 Task: Set the repository access to all repositories for new dependabot secret in the organization "Mark56711".
Action: Mouse moved to (991, 79)
Screenshot: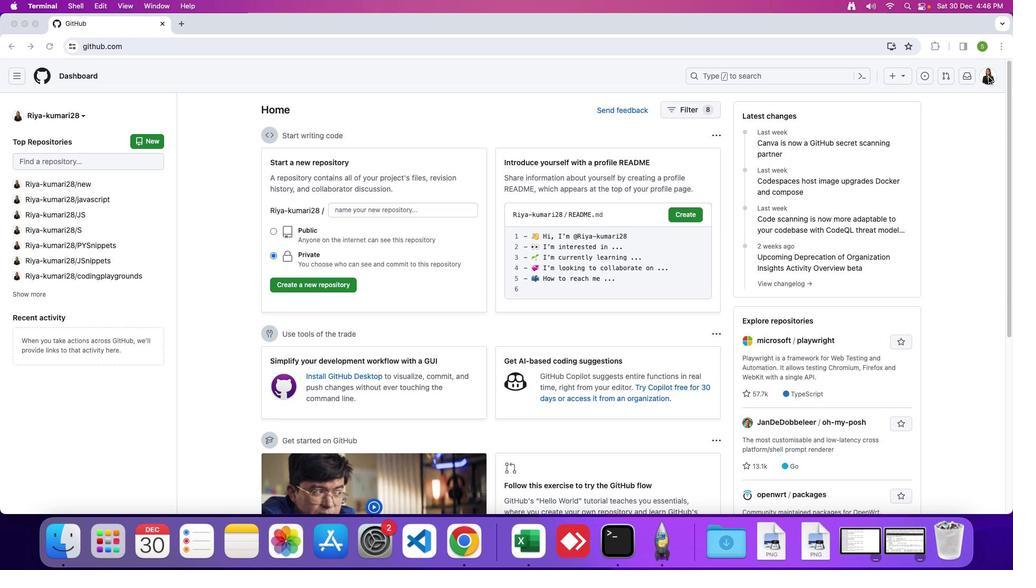 
Action: Mouse pressed left at (991, 79)
Screenshot: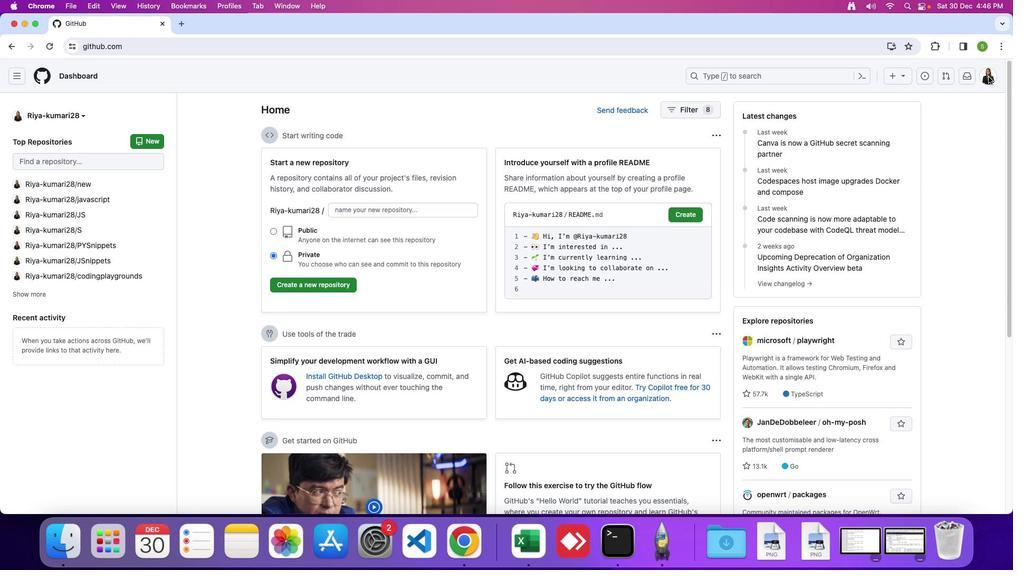 
Action: Mouse pressed left at (991, 79)
Screenshot: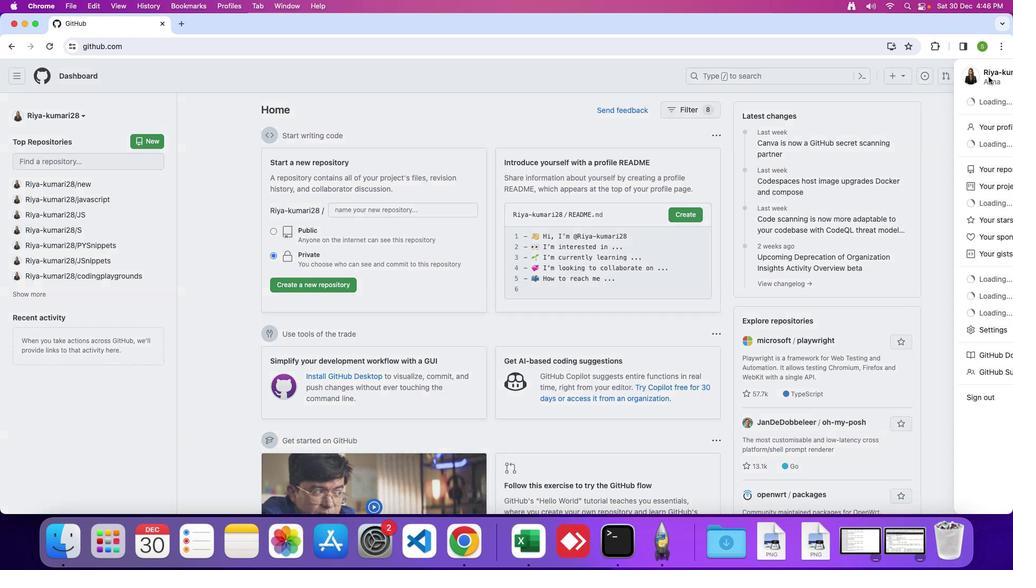 
Action: Mouse moved to (924, 205)
Screenshot: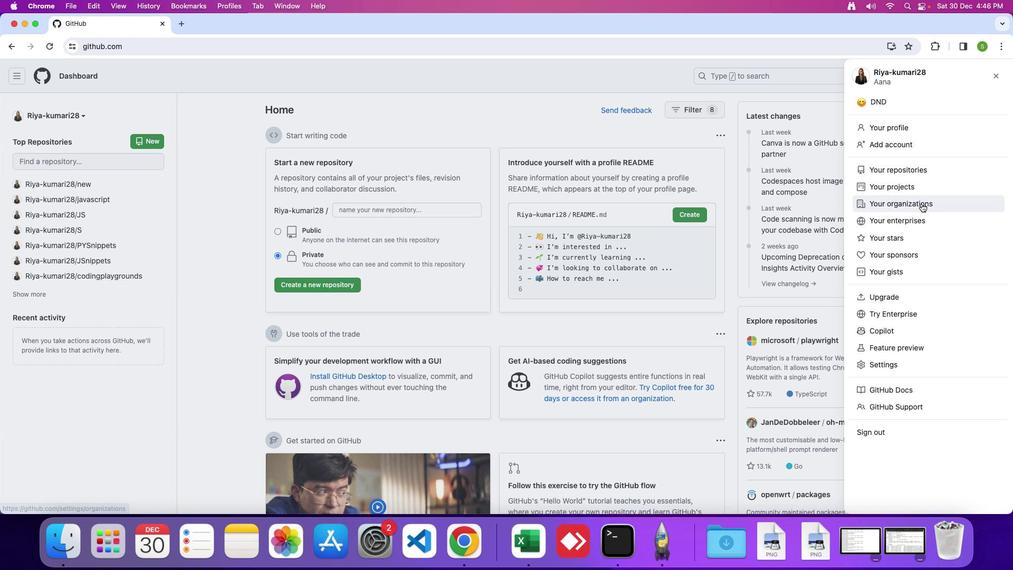 
Action: Mouse pressed left at (924, 205)
Screenshot: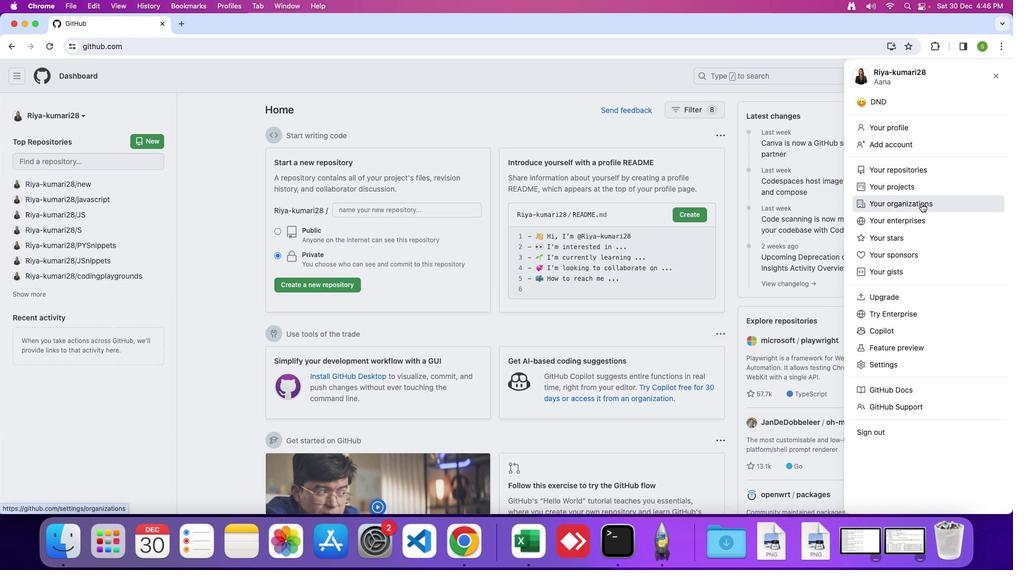 
Action: Mouse moved to (762, 221)
Screenshot: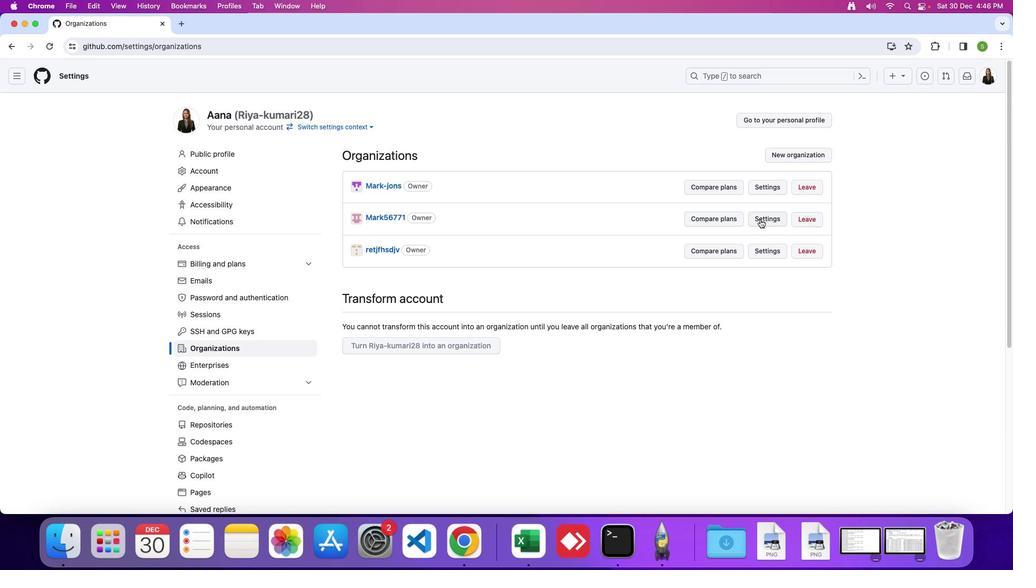 
Action: Mouse pressed left at (762, 221)
Screenshot: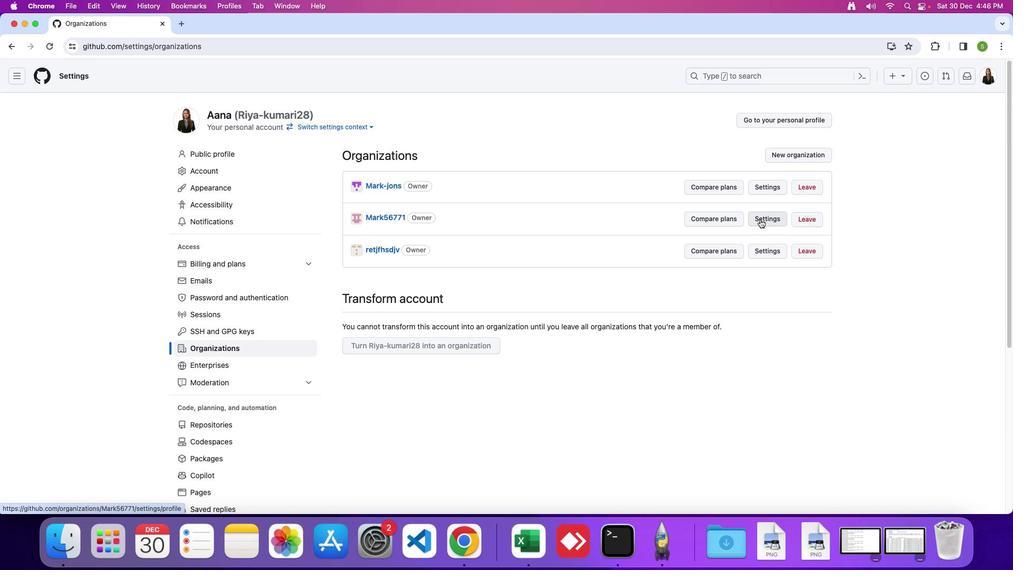 
Action: Mouse moved to (332, 379)
Screenshot: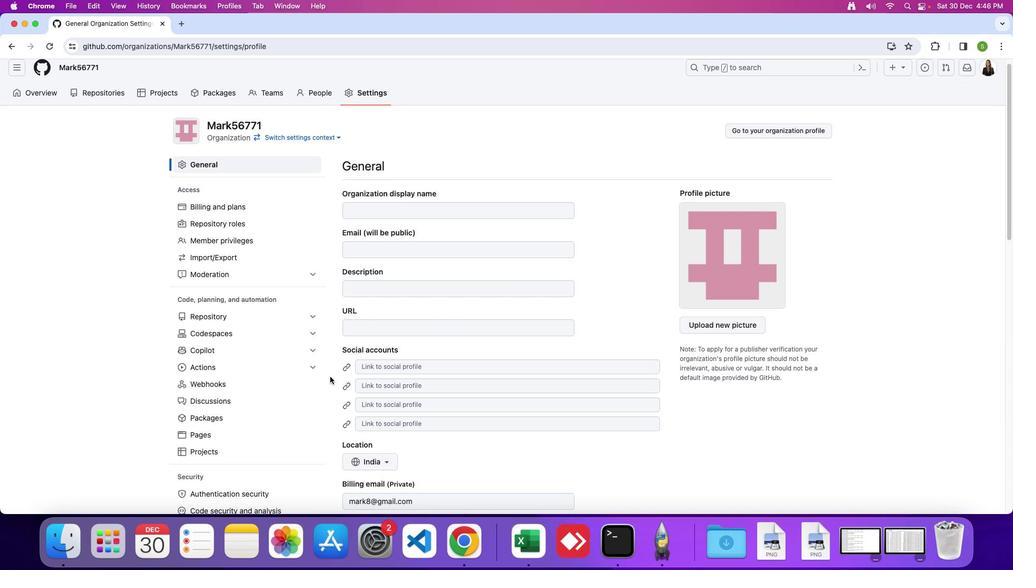 
Action: Mouse scrolled (332, 379) with delta (2, 2)
Screenshot: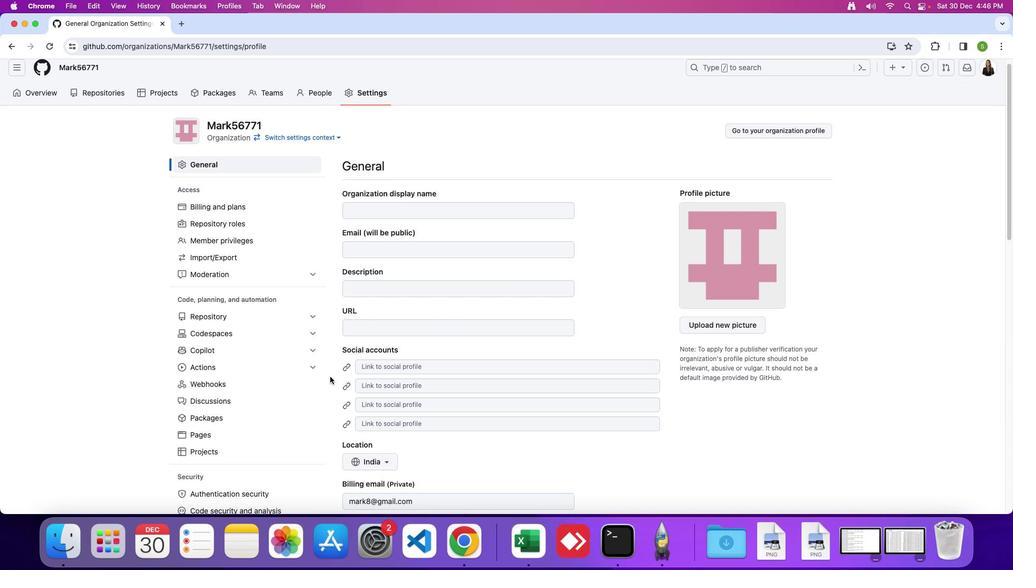 
Action: Mouse moved to (332, 379)
Screenshot: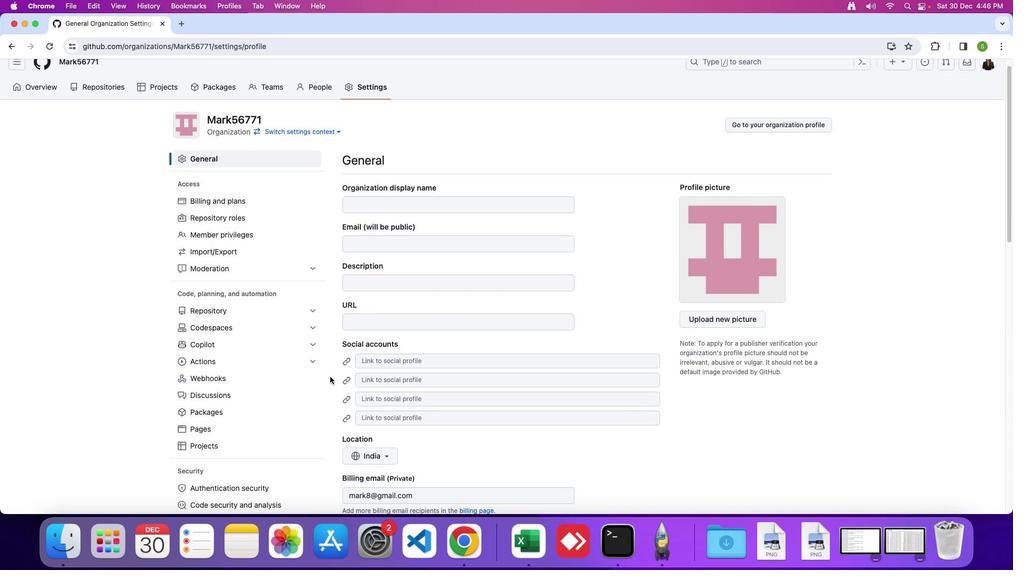 
Action: Mouse scrolled (332, 379) with delta (2, 2)
Screenshot: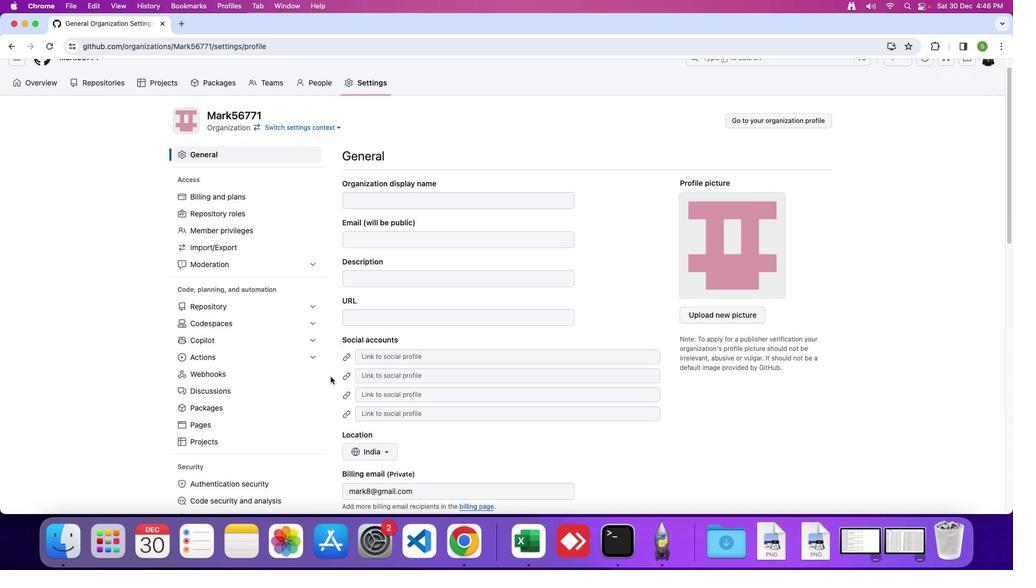 
Action: Mouse moved to (333, 379)
Screenshot: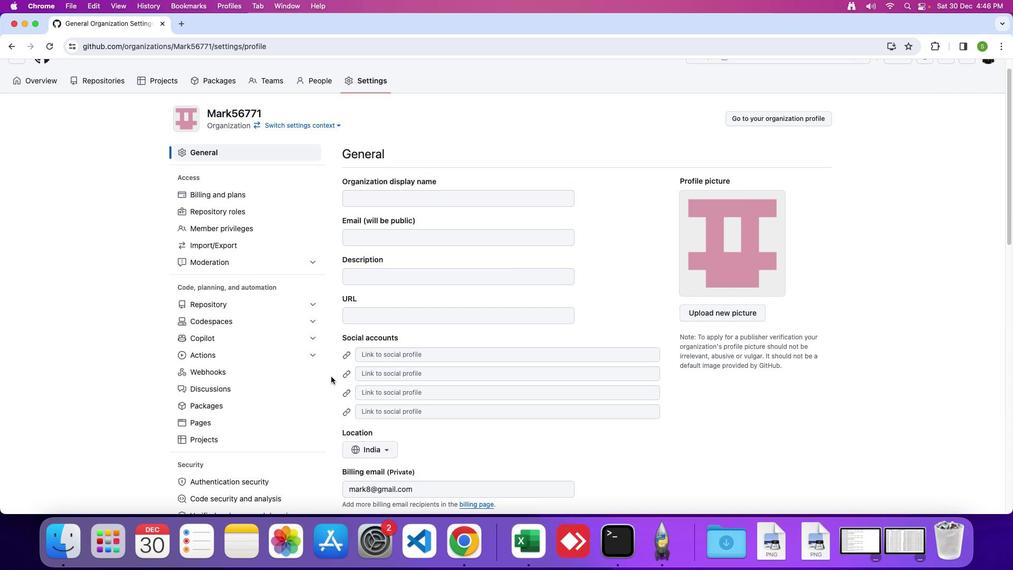 
Action: Mouse scrolled (333, 379) with delta (2, 2)
Screenshot: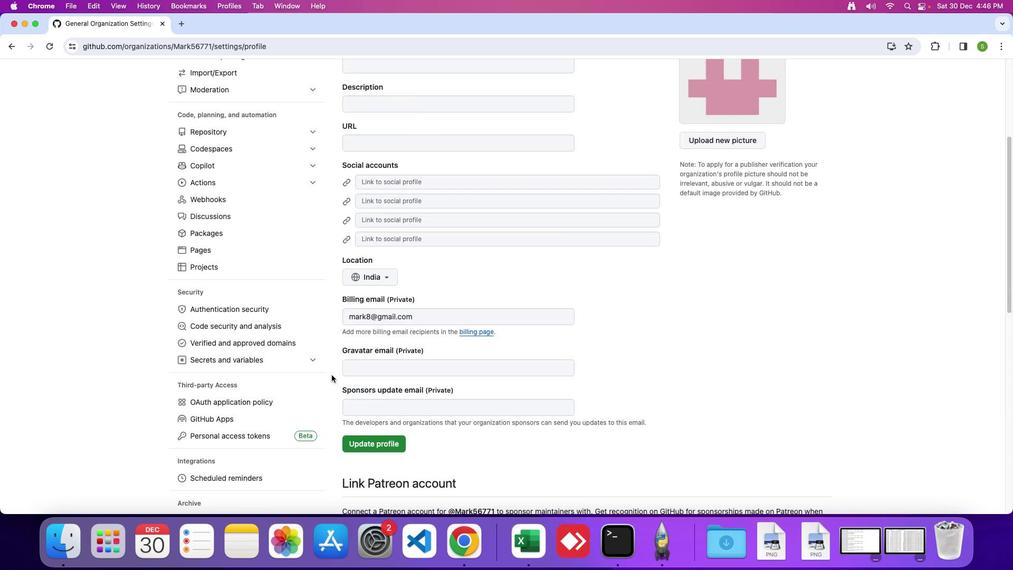 
Action: Mouse moved to (334, 379)
Screenshot: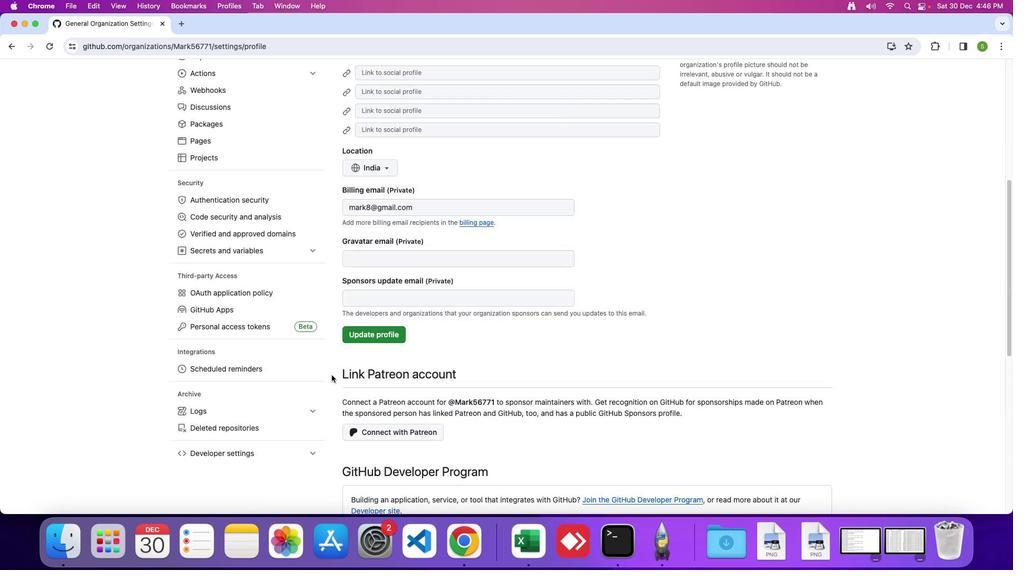 
Action: Mouse scrolled (334, 379) with delta (2, 2)
Screenshot: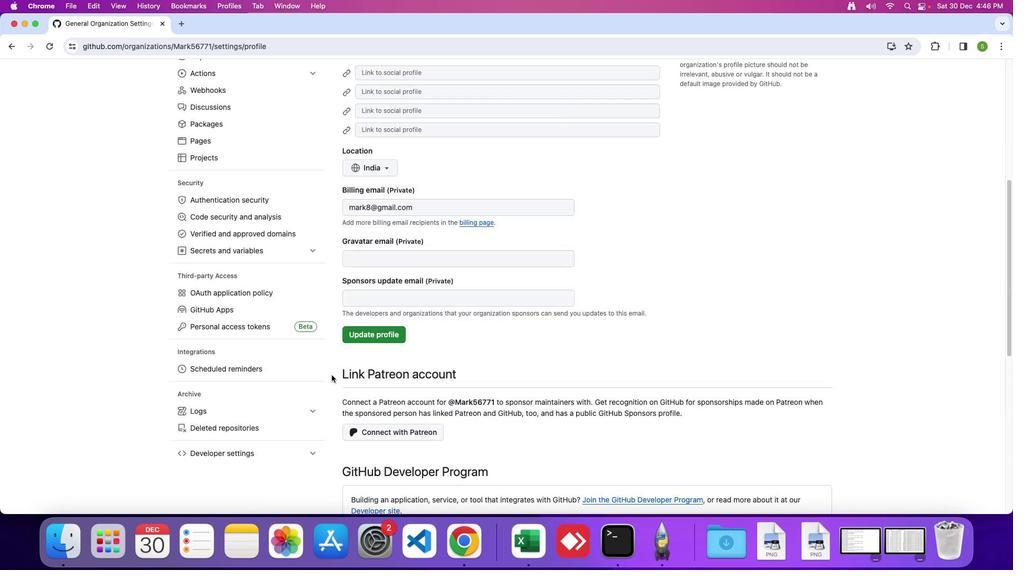 
Action: Mouse scrolled (334, 379) with delta (2, 0)
Screenshot: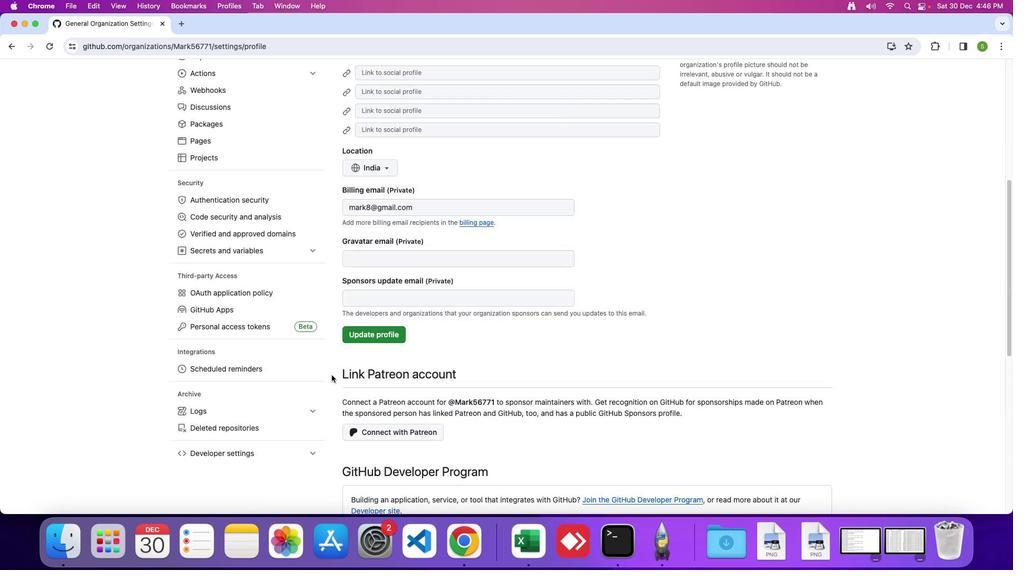 
Action: Mouse moved to (334, 378)
Screenshot: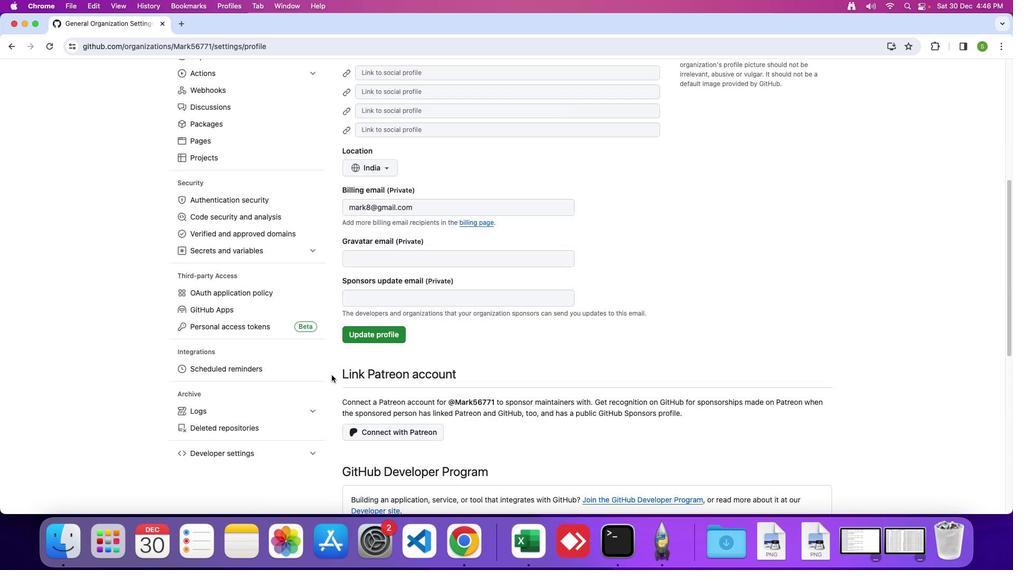 
Action: Mouse scrolled (334, 378) with delta (2, 0)
Screenshot: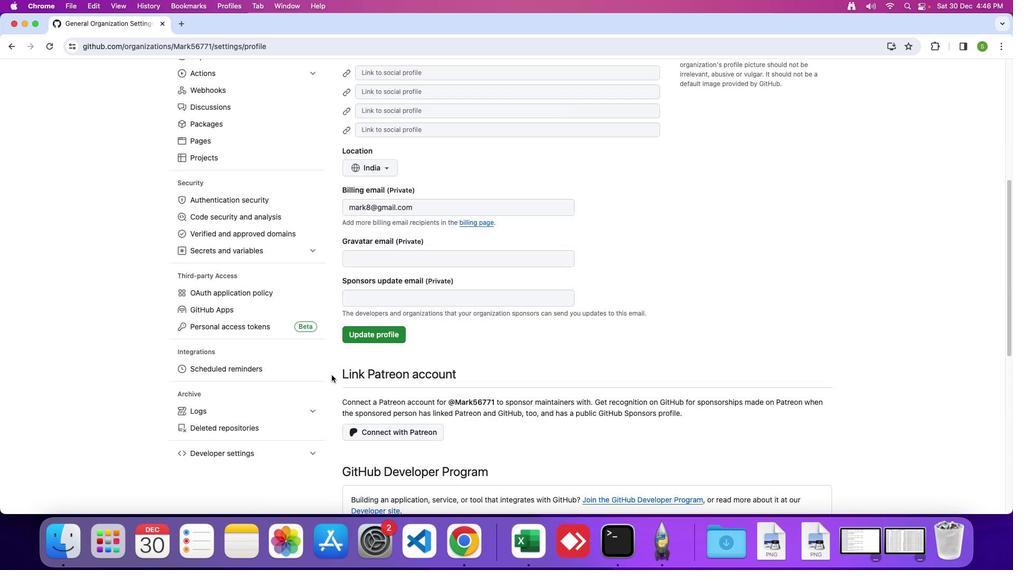 
Action: Mouse moved to (334, 378)
Screenshot: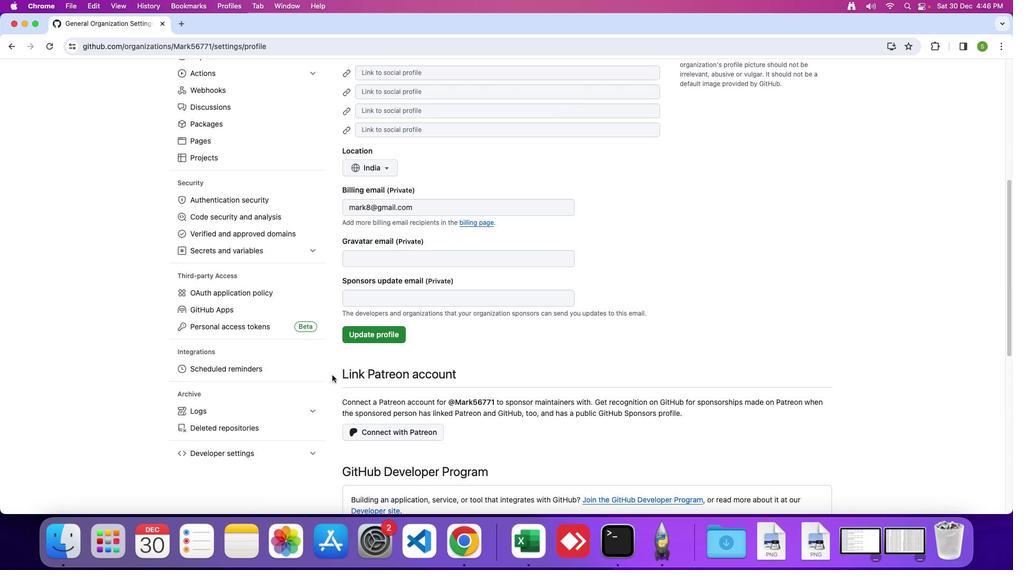 
Action: Mouse scrolled (334, 378) with delta (2, 2)
Screenshot: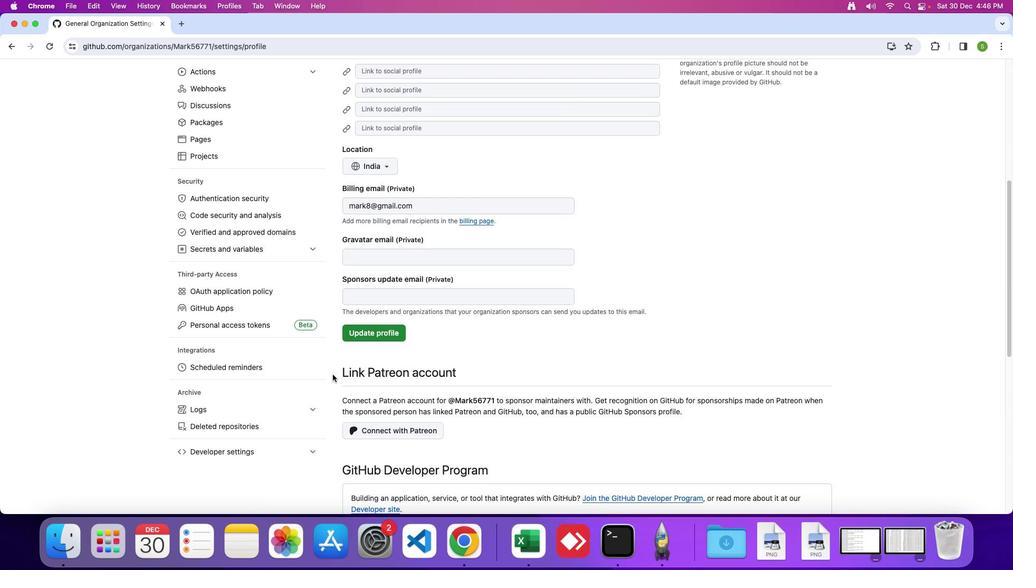 
Action: Mouse moved to (335, 377)
Screenshot: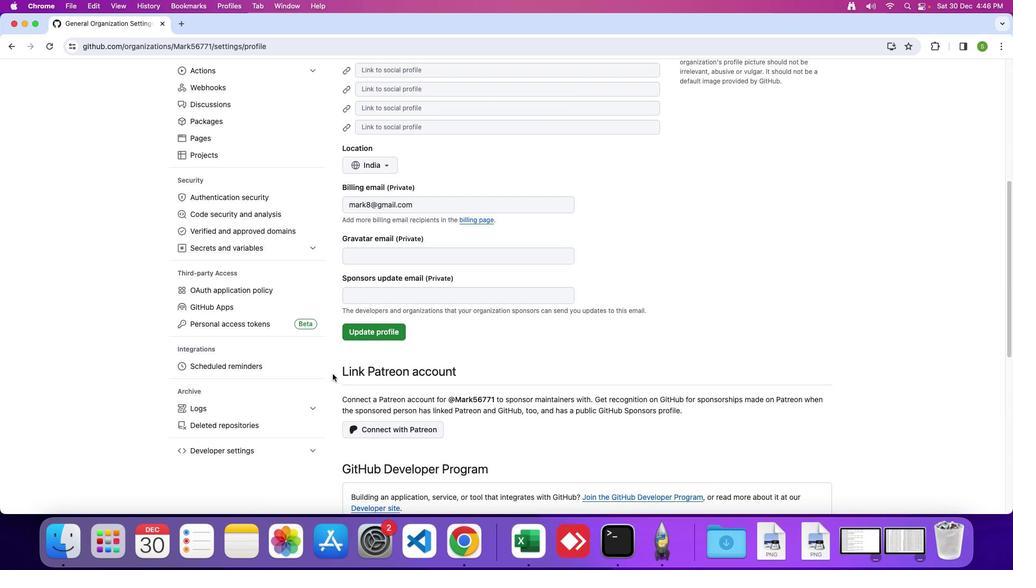 
Action: Mouse scrolled (335, 377) with delta (2, 2)
Screenshot: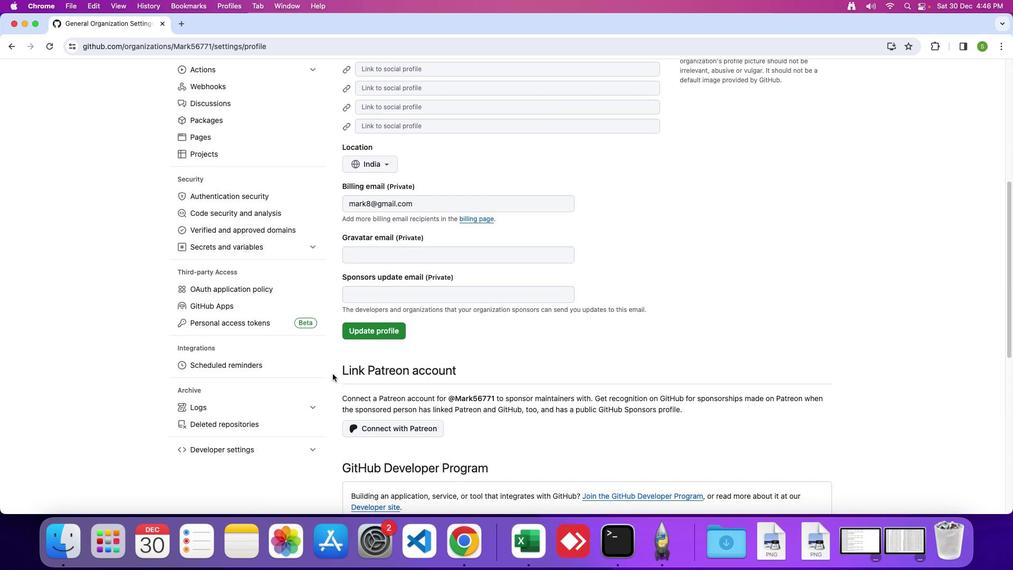 
Action: Mouse moved to (320, 244)
Screenshot: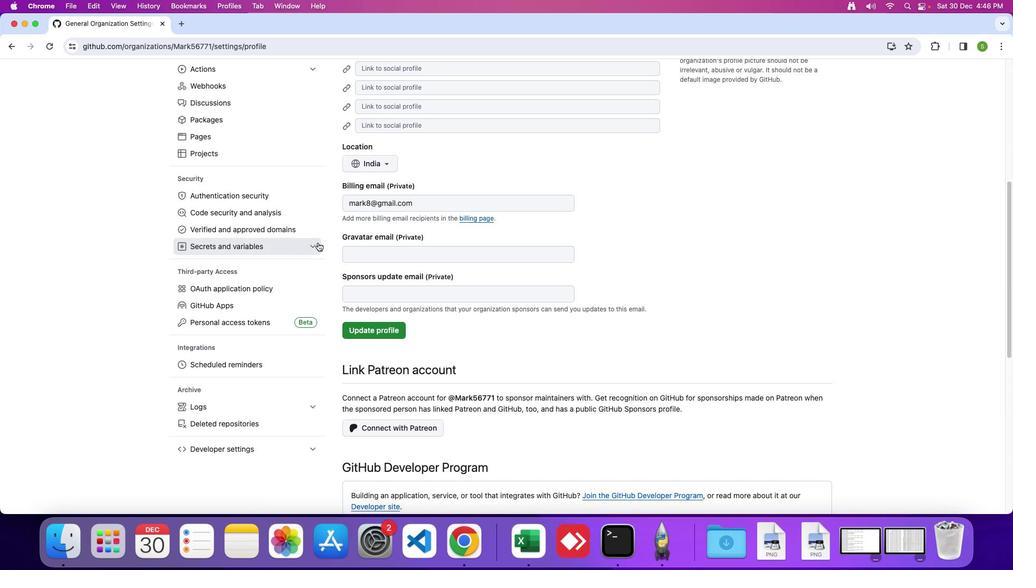 
Action: Mouse pressed left at (320, 244)
Screenshot: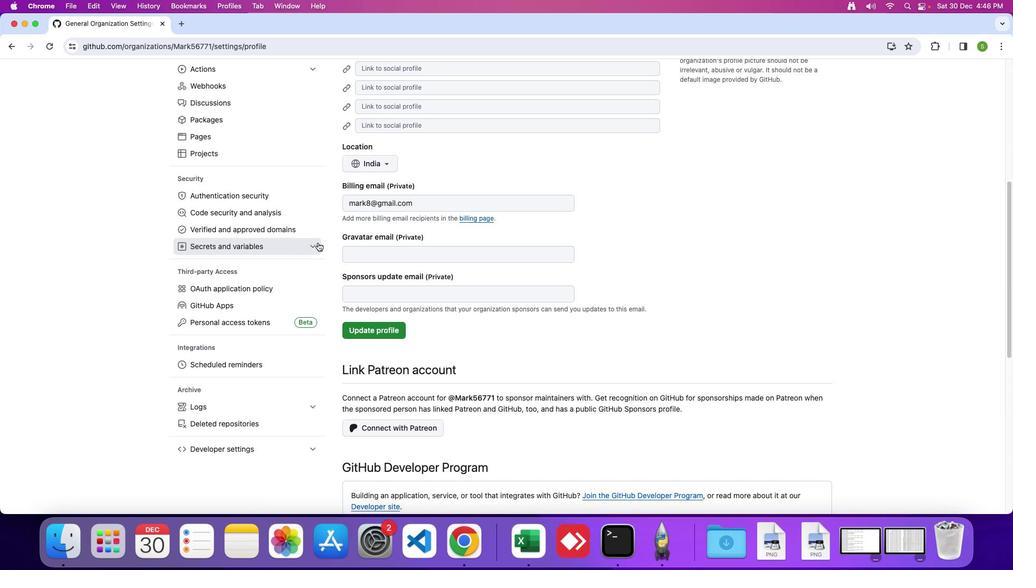 
Action: Mouse moved to (284, 305)
Screenshot: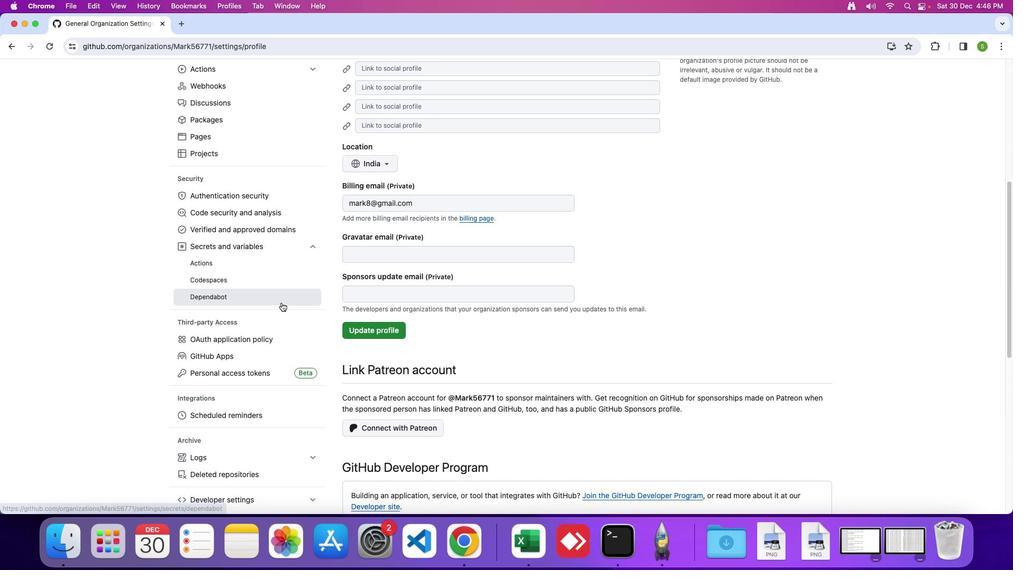 
Action: Mouse pressed left at (284, 305)
Screenshot: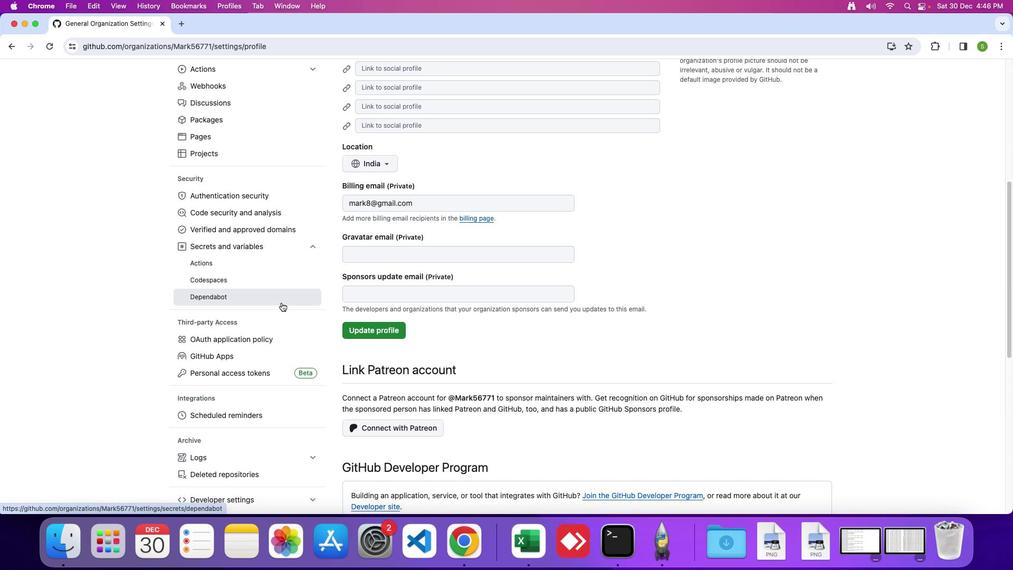 
Action: Mouse moved to (565, 315)
Screenshot: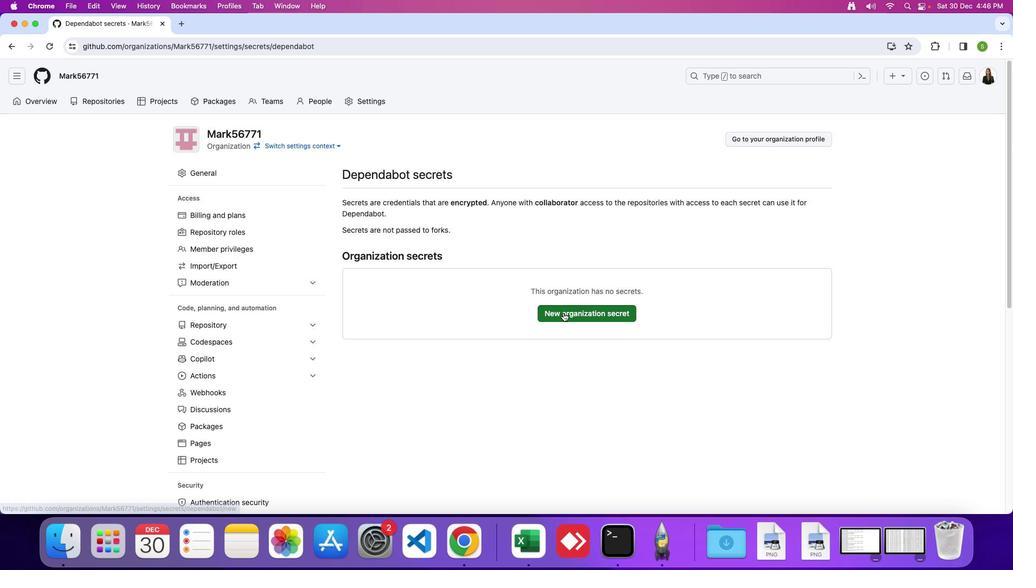 
Action: Mouse pressed left at (565, 315)
Screenshot: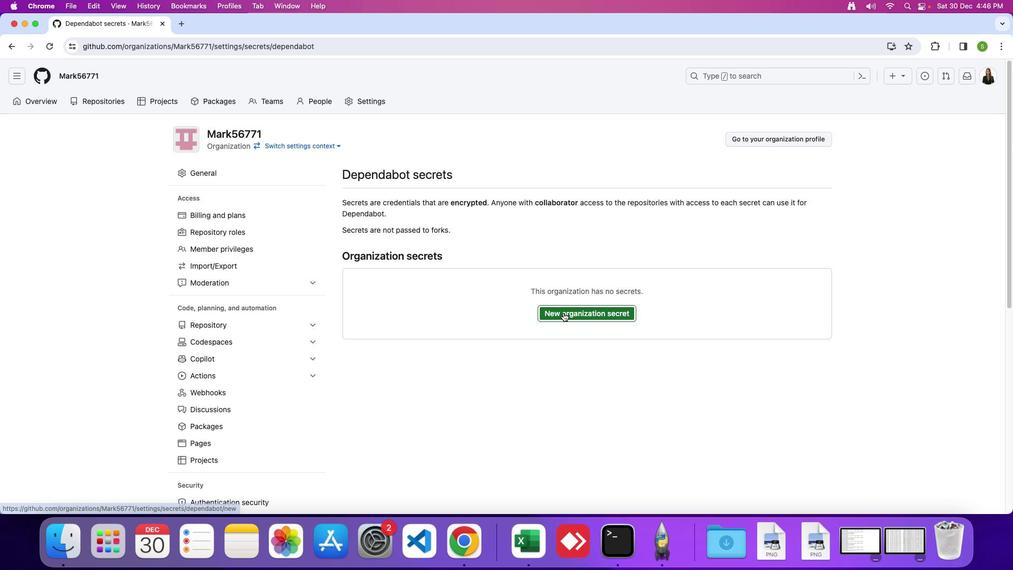 
Action: Mouse moved to (561, 367)
Screenshot: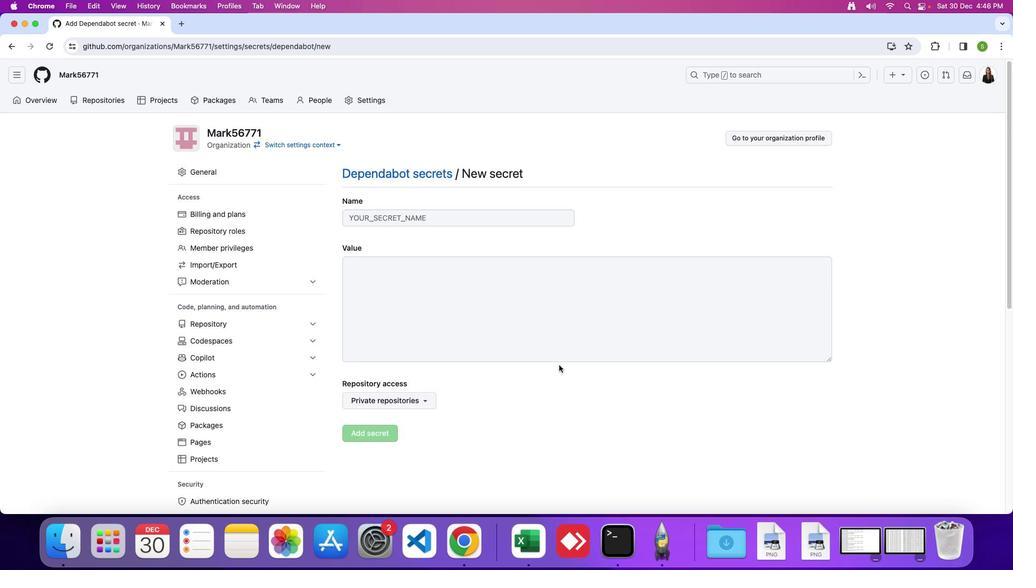
Action: Mouse scrolled (561, 367) with delta (2, 2)
Screenshot: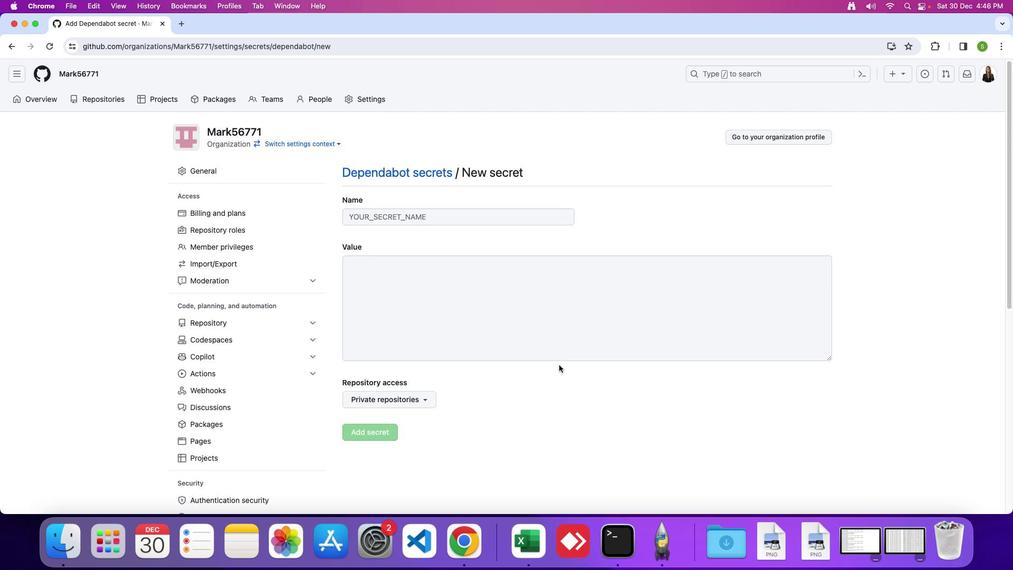 
Action: Mouse scrolled (561, 367) with delta (2, 2)
Screenshot: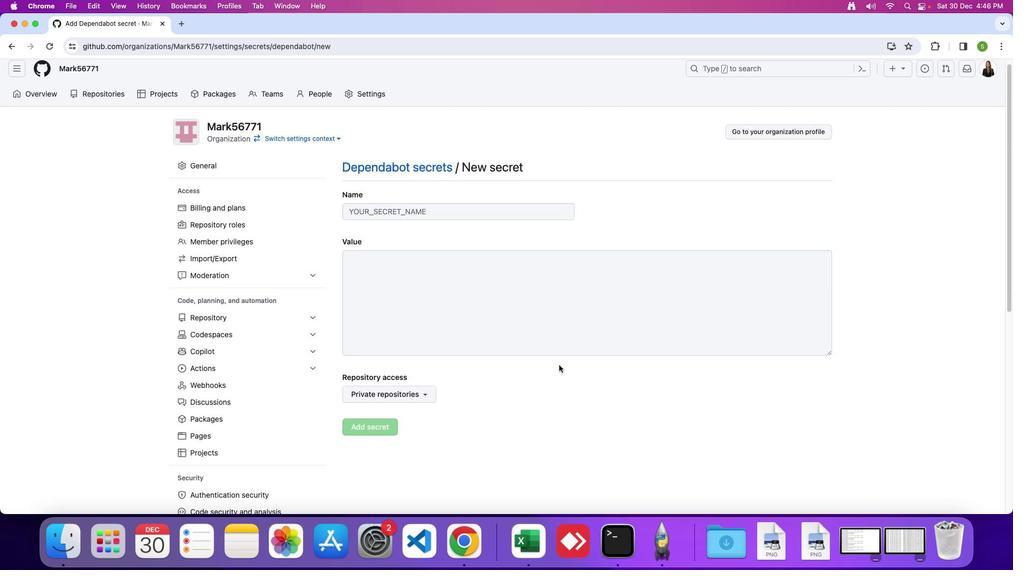 
Action: Mouse moved to (424, 391)
Screenshot: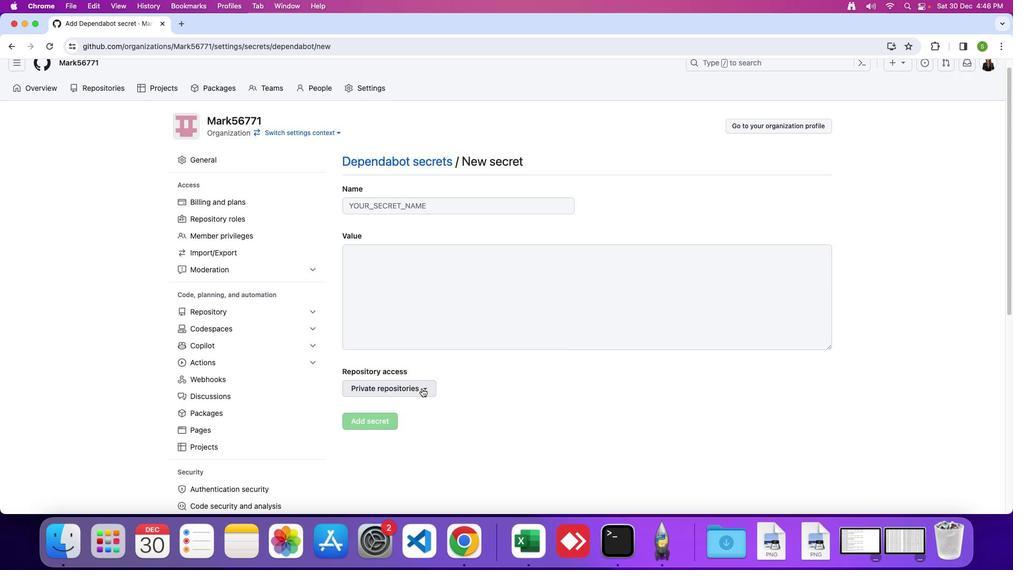 
Action: Mouse pressed left at (424, 391)
Screenshot: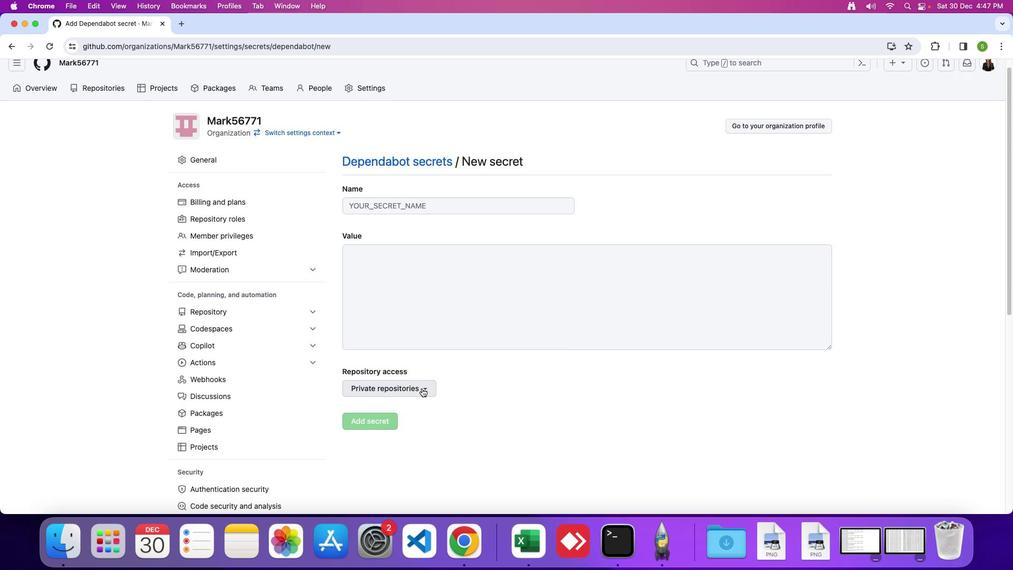 
Action: Mouse moved to (420, 422)
Screenshot: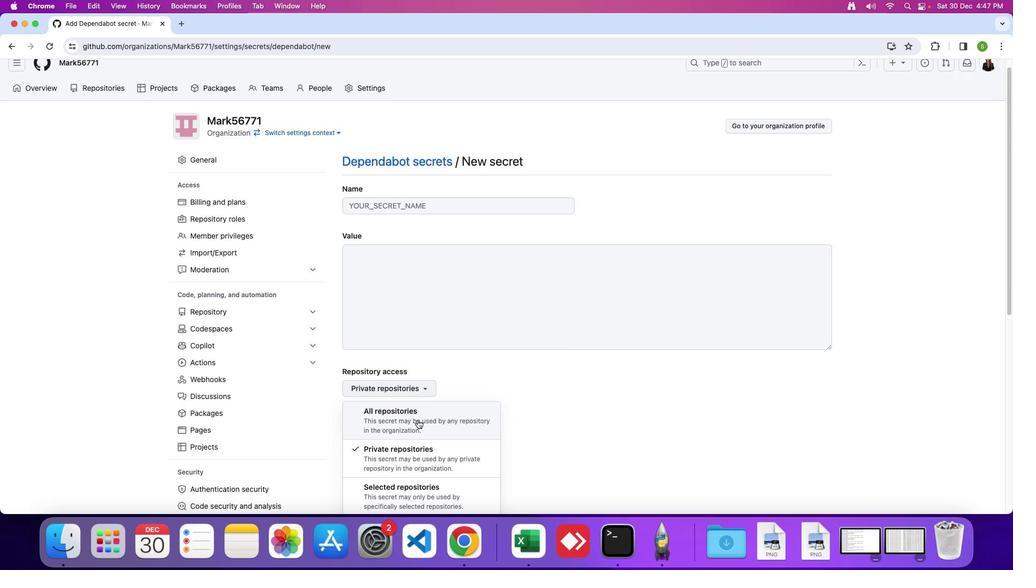 
Action: Mouse pressed left at (420, 422)
Screenshot: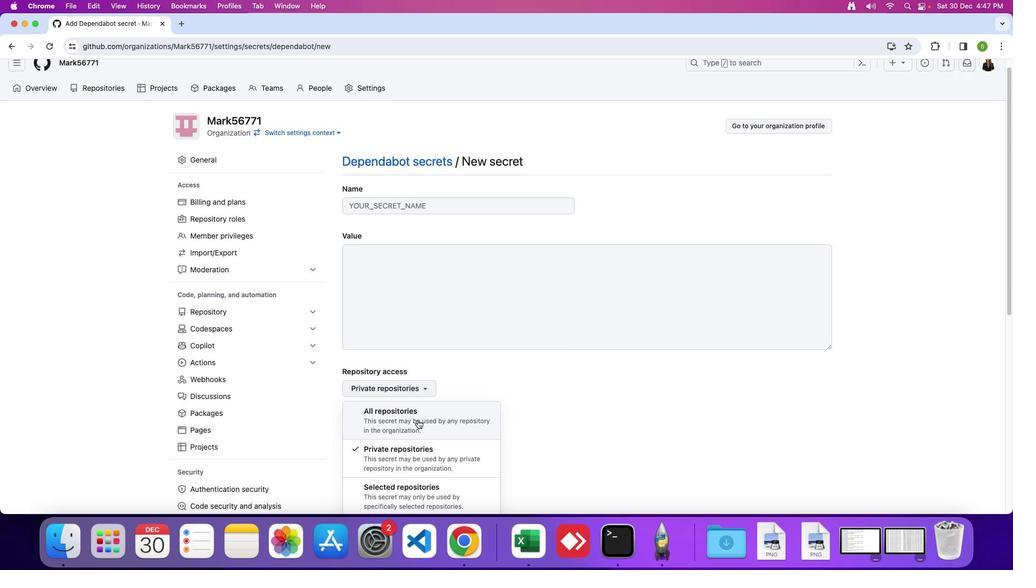 
